 Task: Use the advanced search to search for repositories that were pushed "<2022-04-19".
Action: Mouse moved to (103, 303)
Screenshot: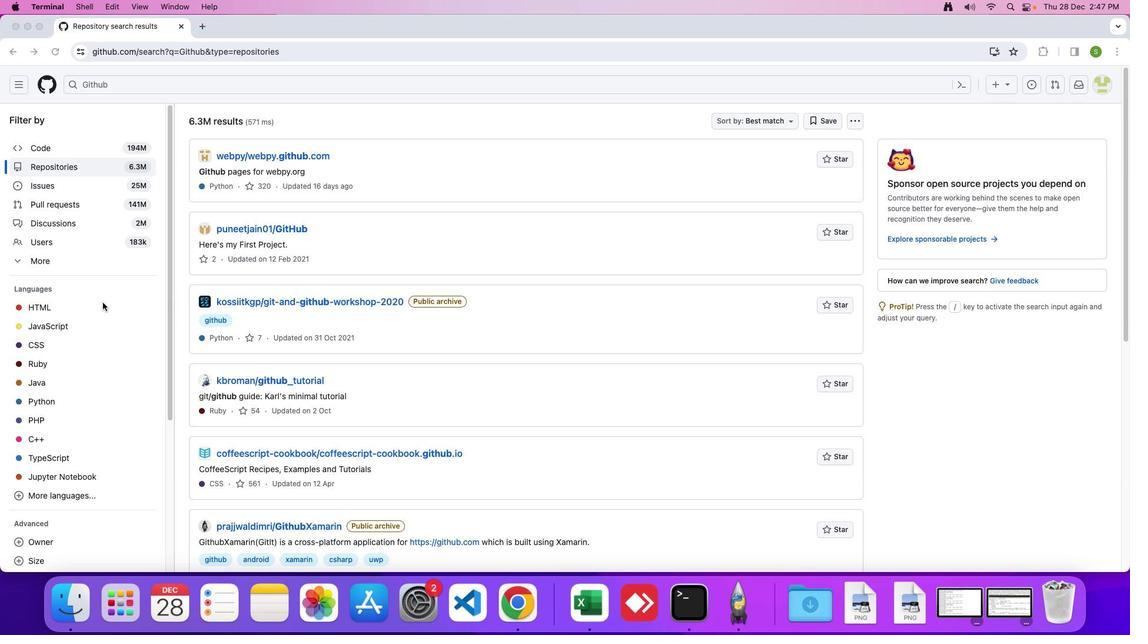
Action: Mouse scrolled (103, 303) with delta (0, 0)
Screenshot: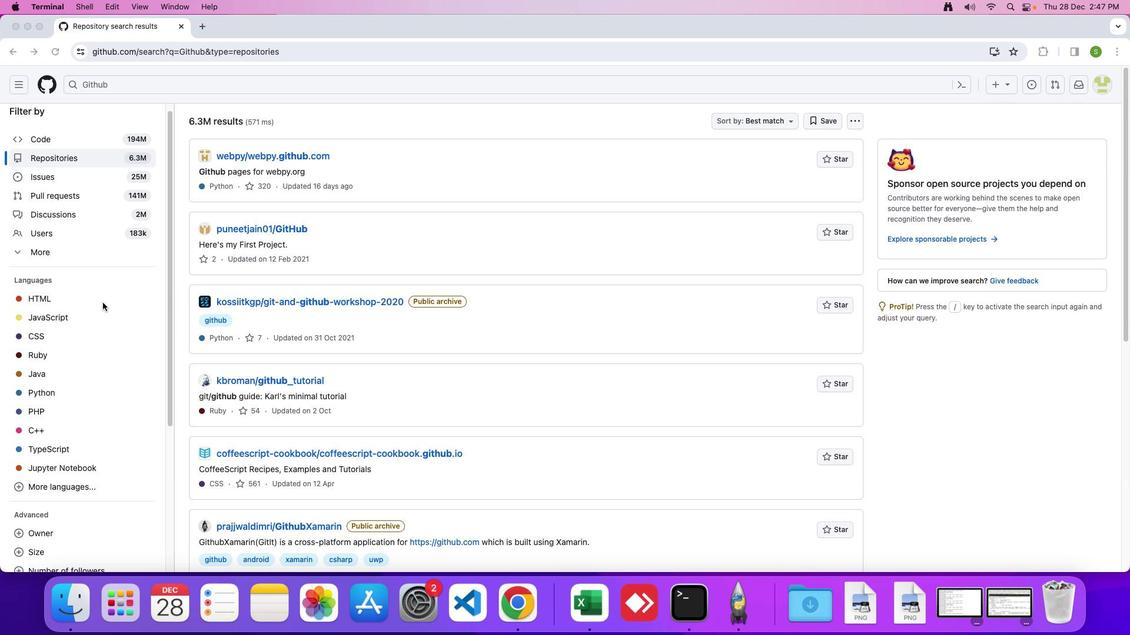 
Action: Mouse scrolled (103, 303) with delta (0, 0)
Screenshot: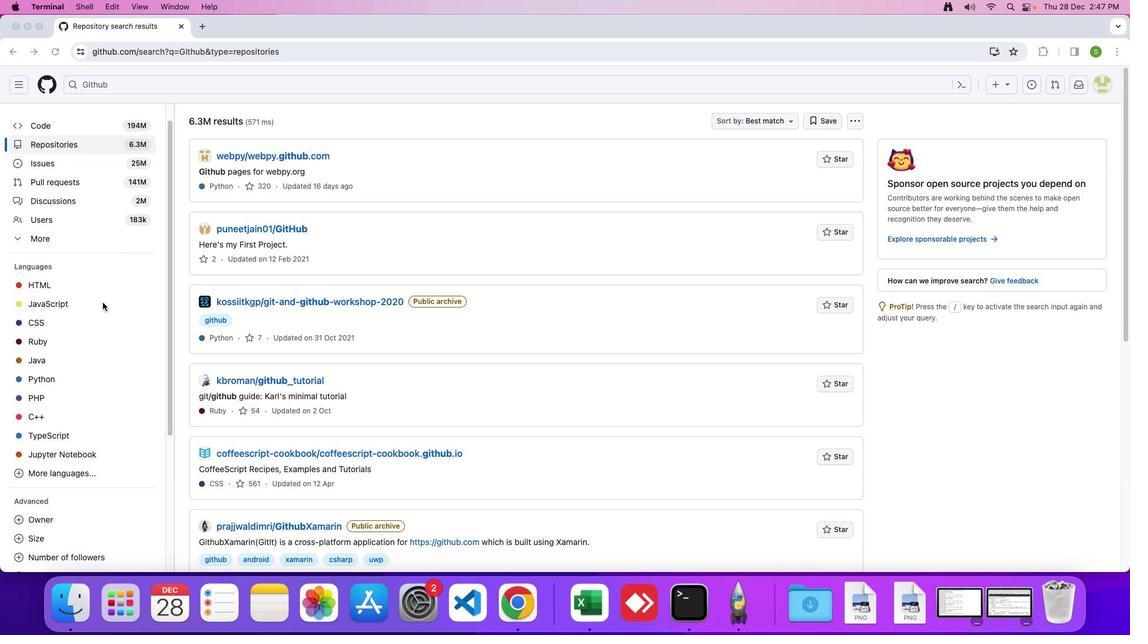 
Action: Mouse scrolled (103, 303) with delta (0, -1)
Screenshot: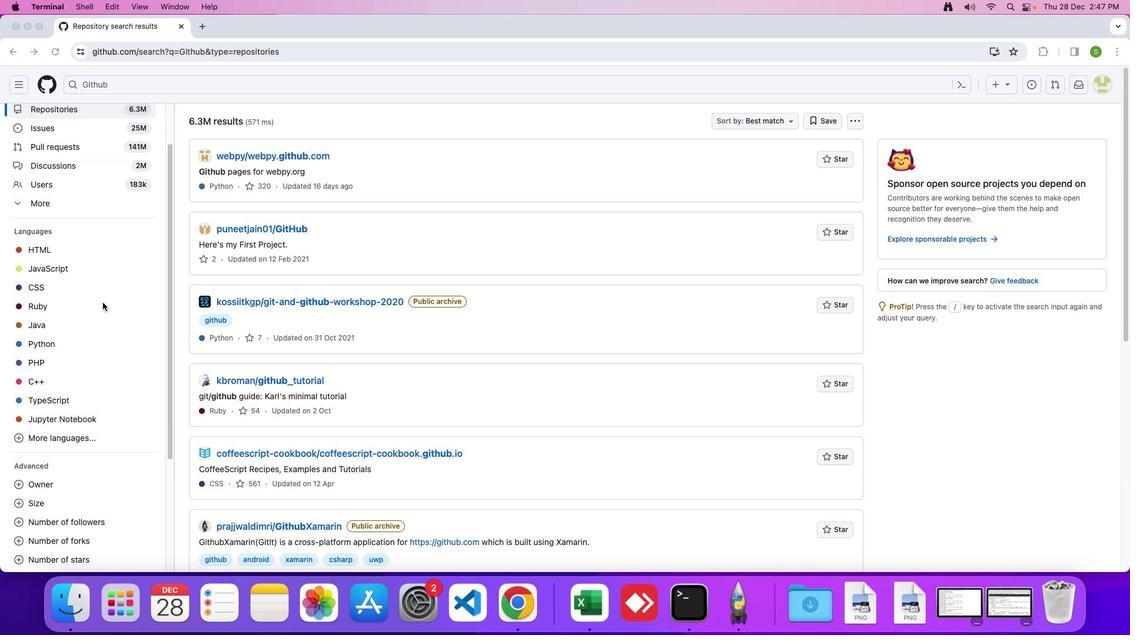 
Action: Mouse scrolled (103, 303) with delta (0, 0)
Screenshot: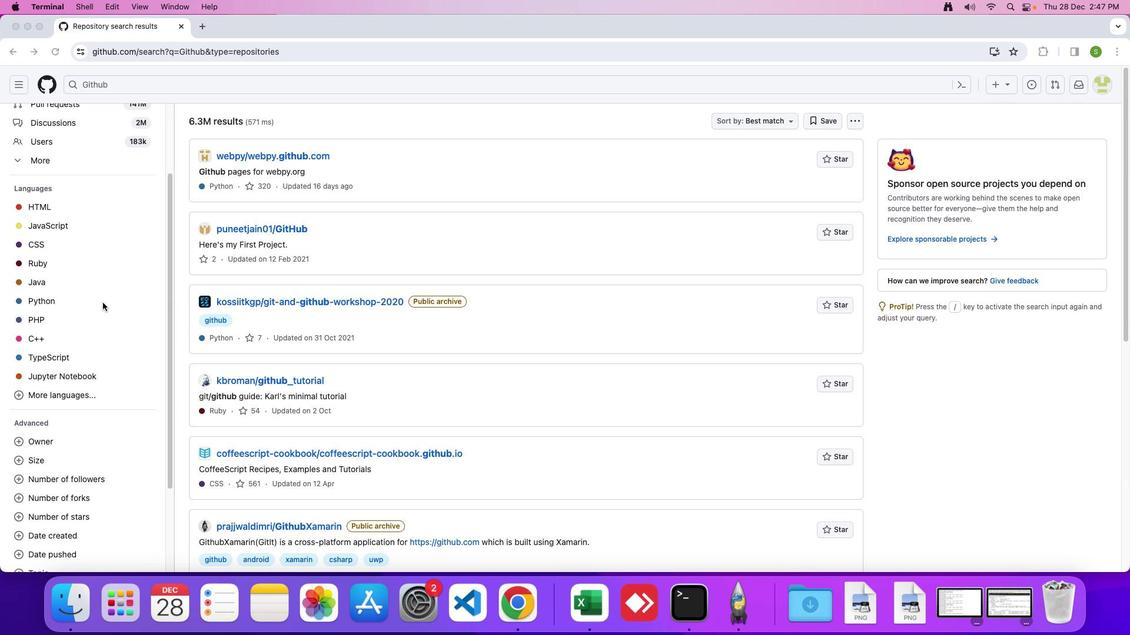 
Action: Mouse scrolled (103, 303) with delta (0, 0)
Screenshot: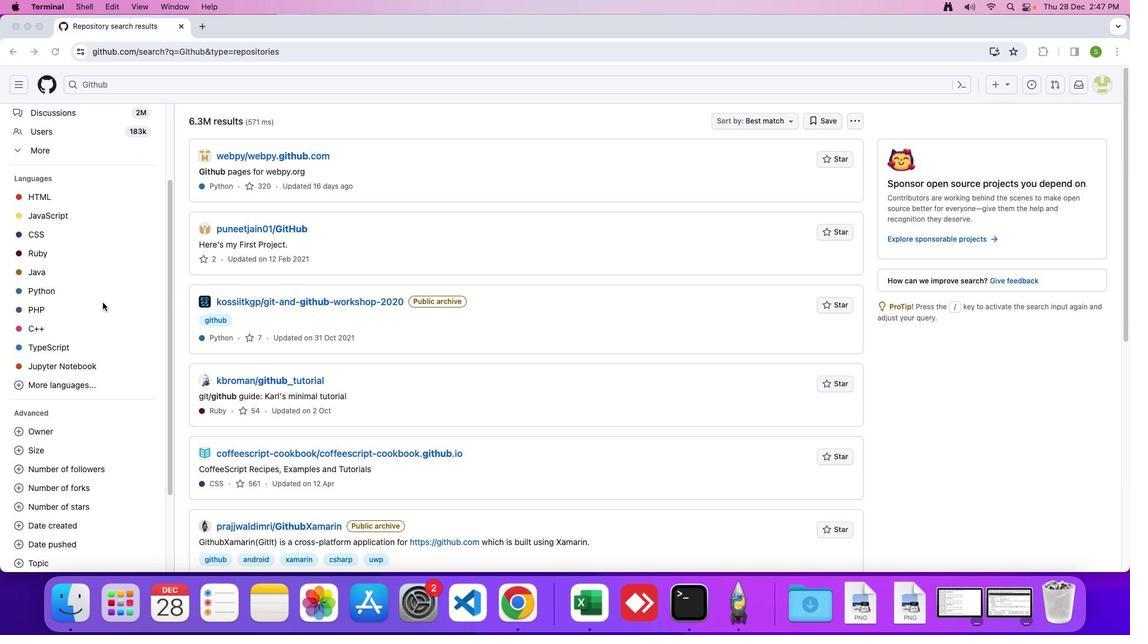 
Action: Mouse scrolled (103, 303) with delta (0, -1)
Screenshot: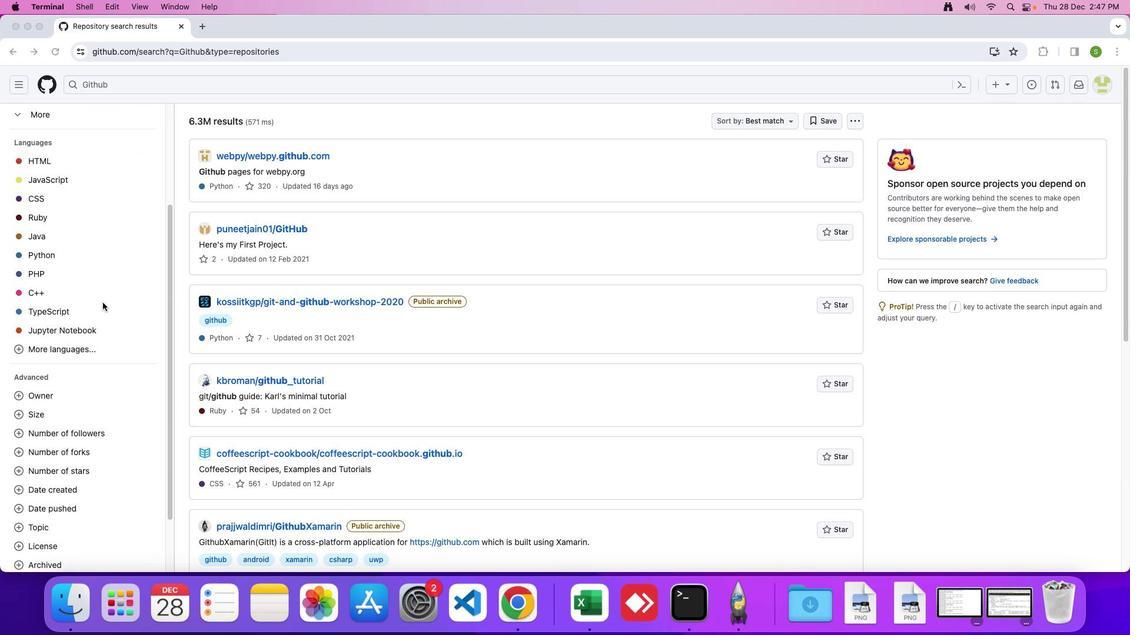 
Action: Mouse scrolled (103, 303) with delta (0, 0)
Screenshot: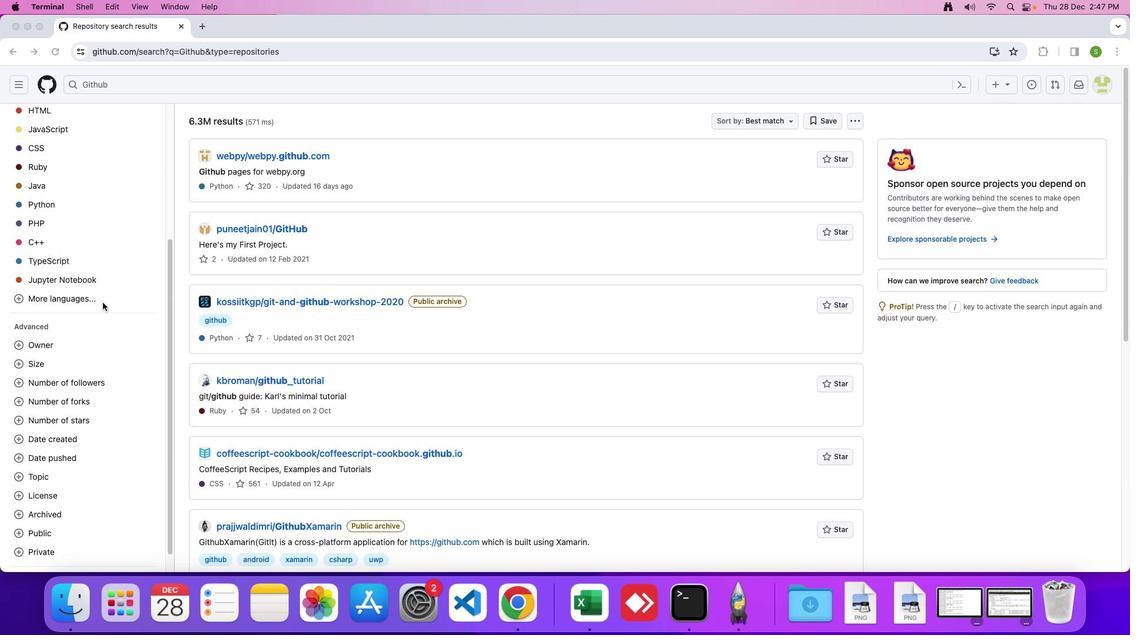 
Action: Mouse scrolled (103, 303) with delta (0, 0)
Screenshot: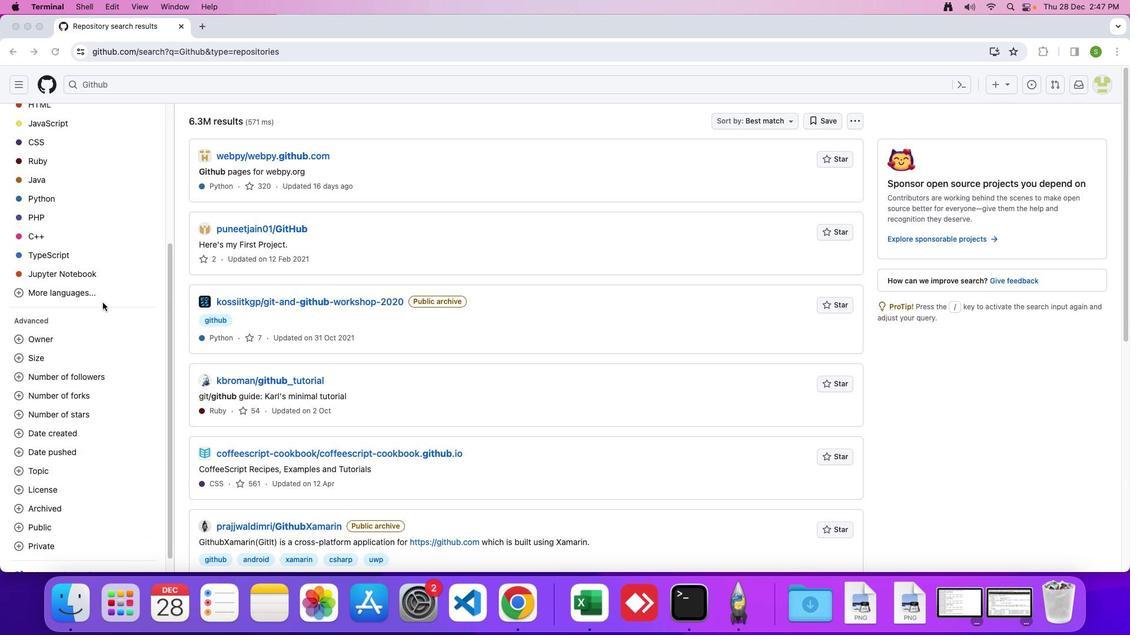 
Action: Mouse scrolled (103, 303) with delta (0, -1)
Screenshot: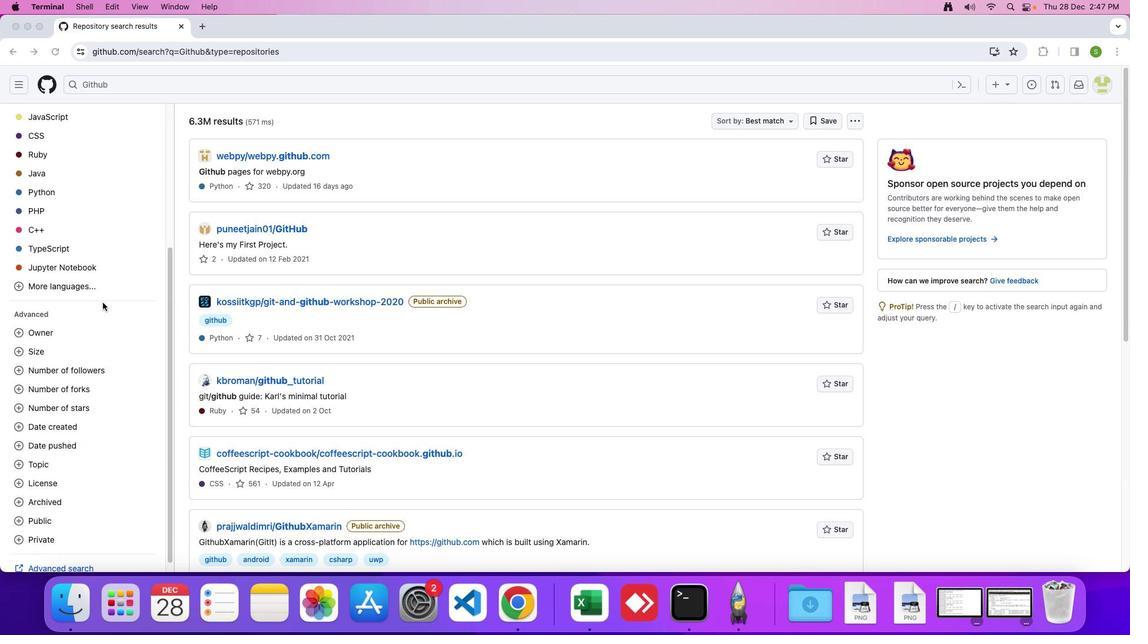 
Action: Mouse scrolled (103, 303) with delta (0, 0)
Screenshot: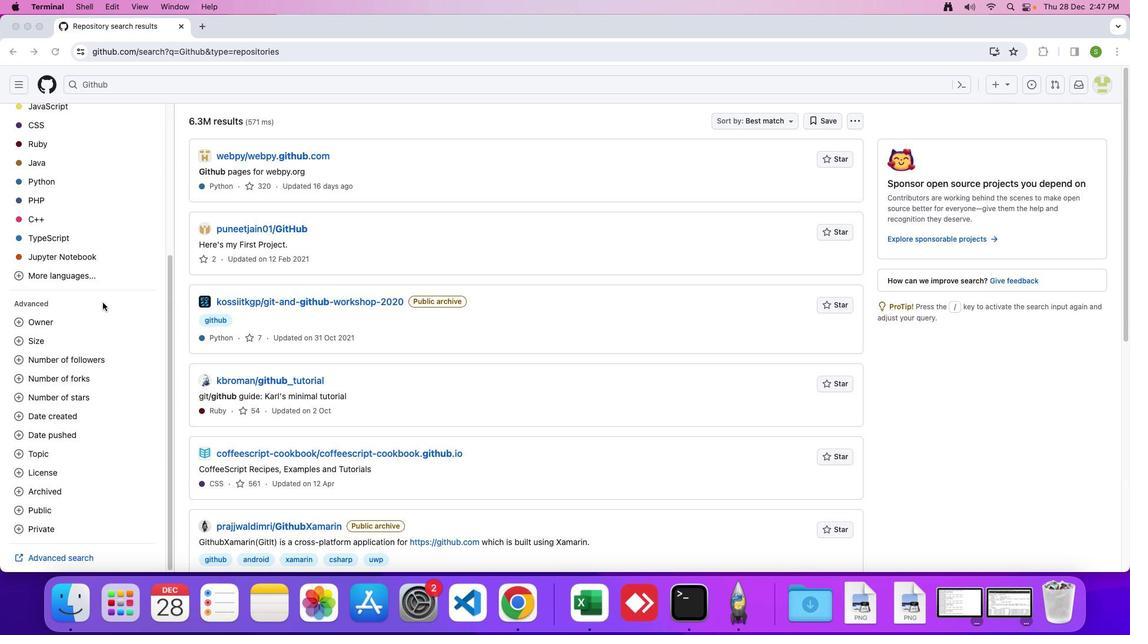 
Action: Mouse scrolled (103, 303) with delta (0, 0)
Screenshot: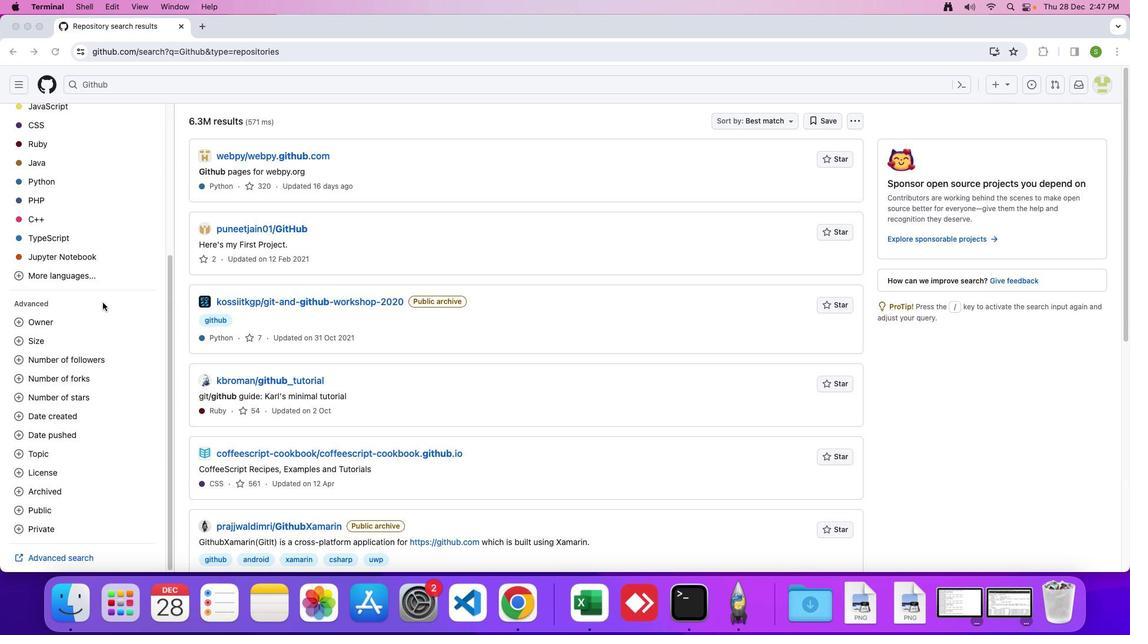 
Action: Mouse scrolled (103, 303) with delta (0, -2)
Screenshot: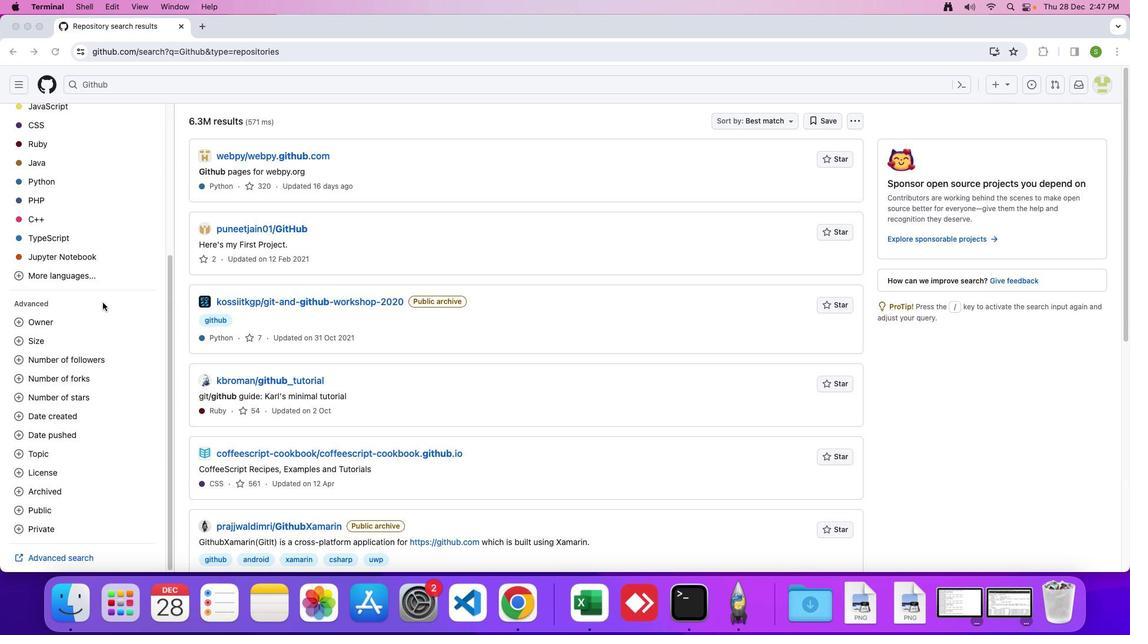 
Action: Mouse scrolled (103, 303) with delta (0, -3)
Screenshot: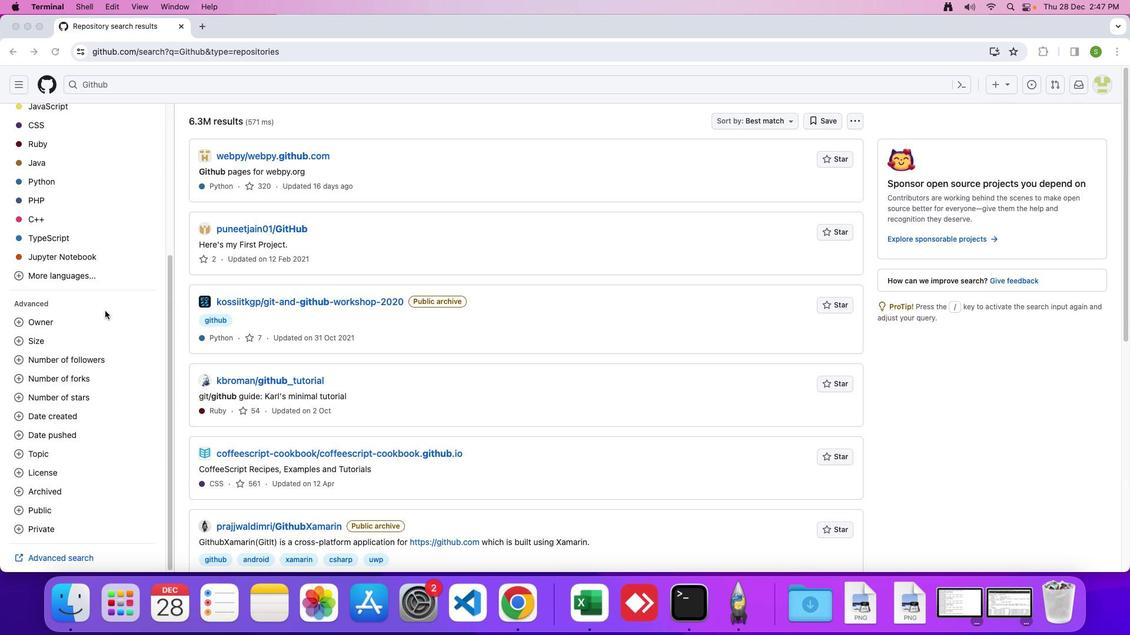 
Action: Mouse moved to (72, 558)
Screenshot: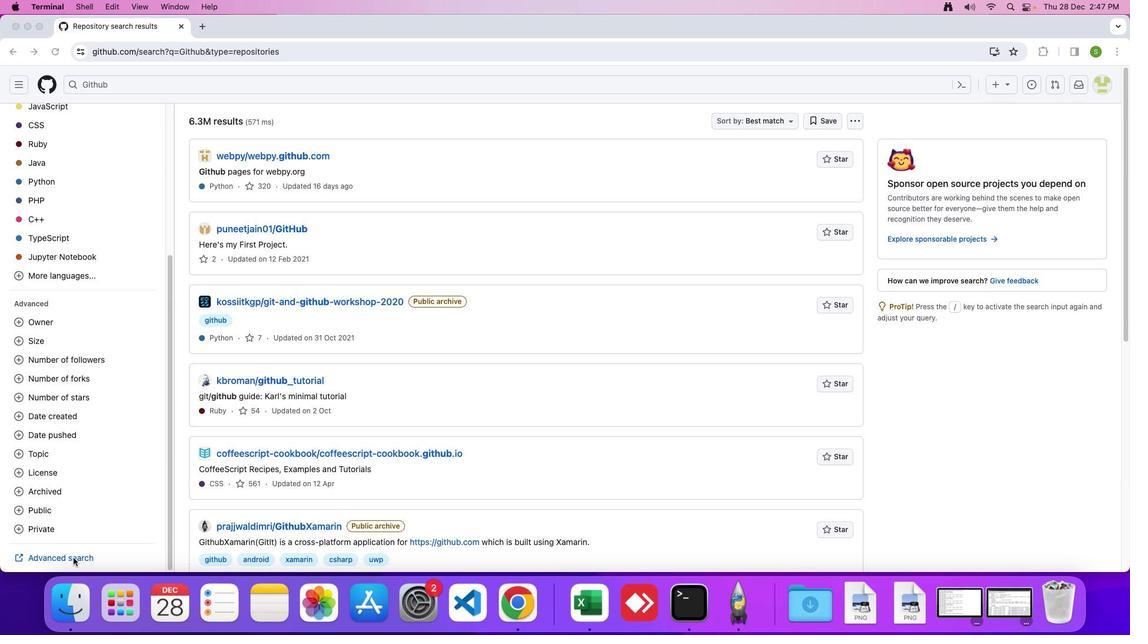 
Action: Mouse pressed left at (72, 558)
Screenshot: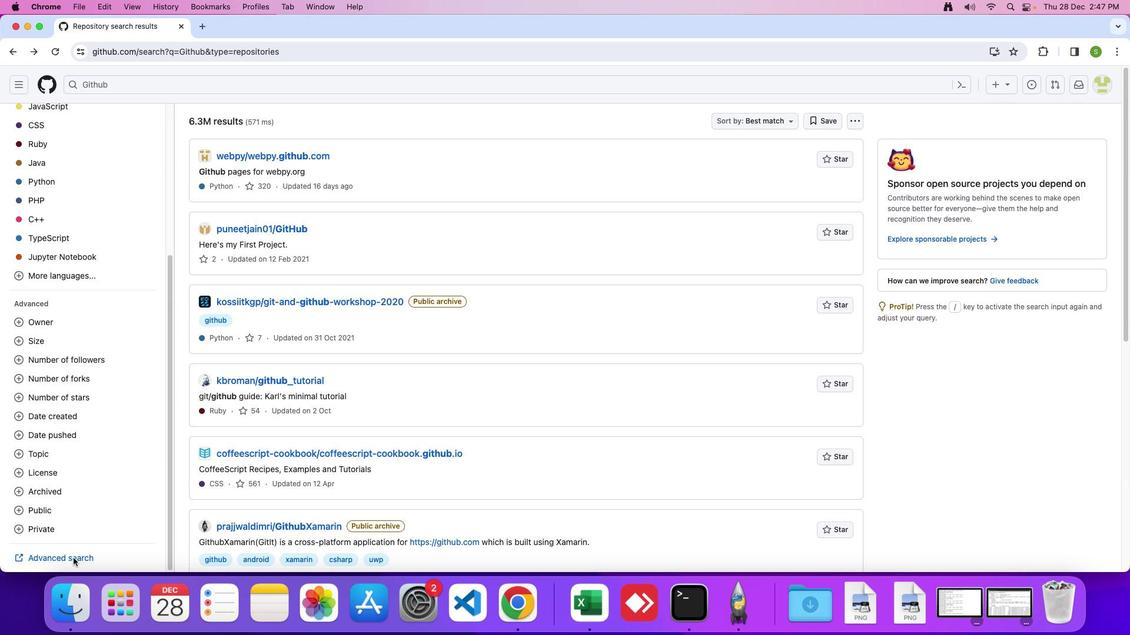 
Action: Mouse pressed left at (72, 558)
Screenshot: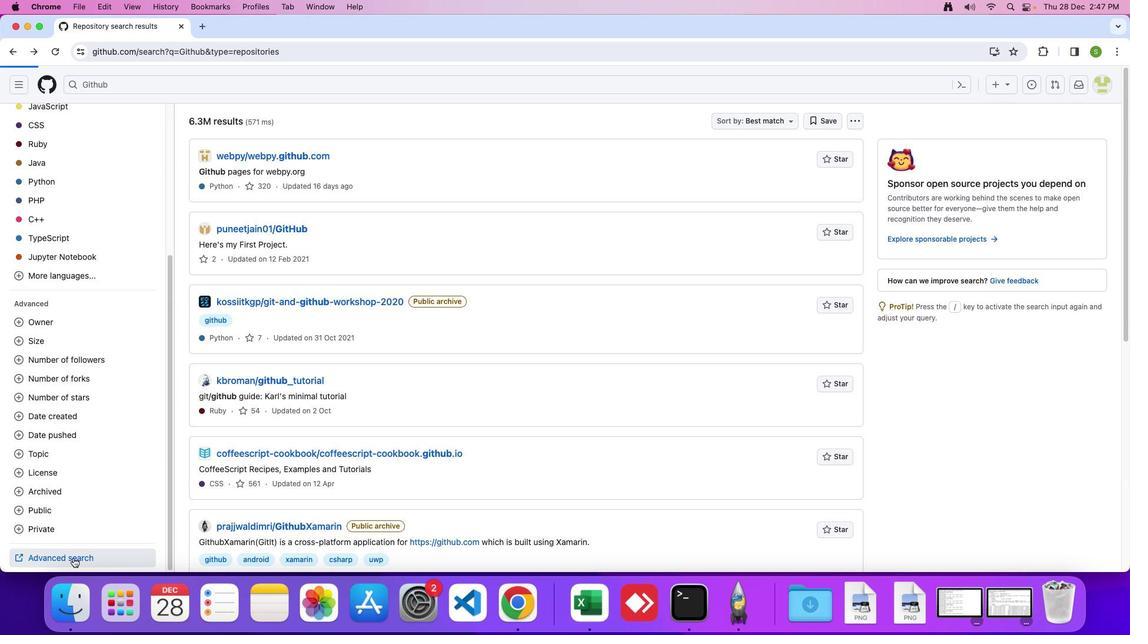 
Action: Mouse moved to (380, 373)
Screenshot: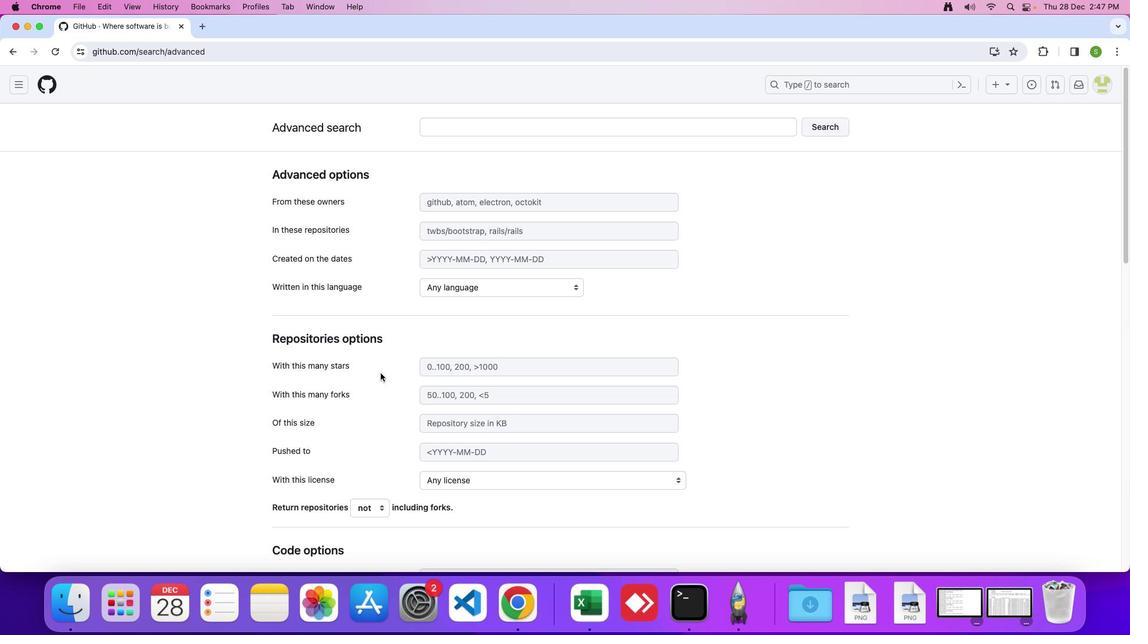 
Action: Mouse scrolled (380, 373) with delta (0, 0)
Screenshot: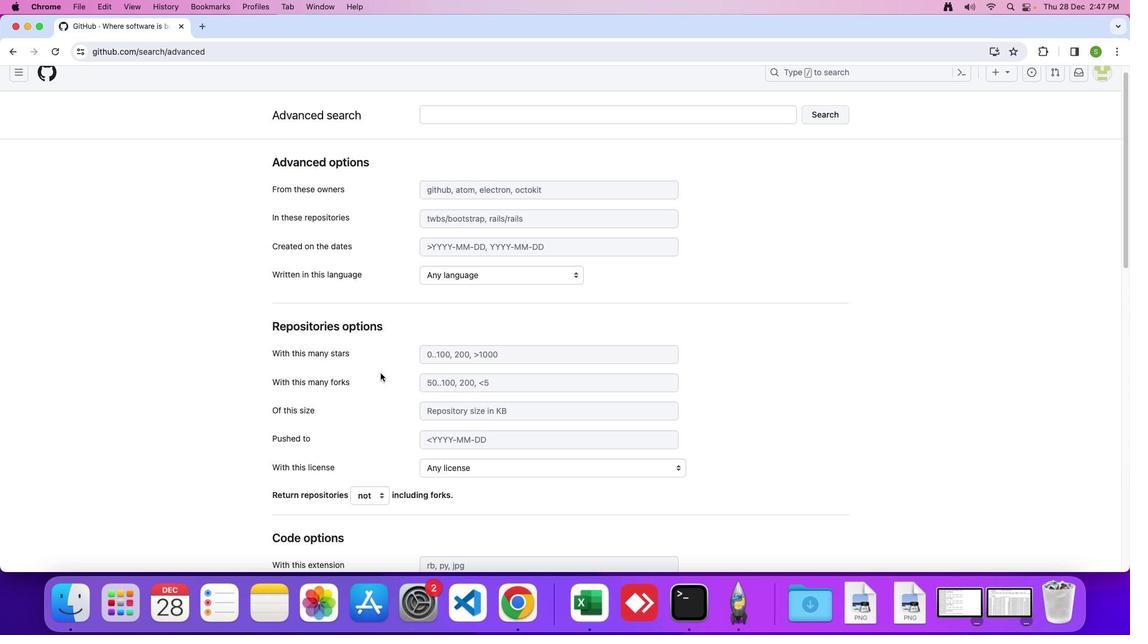 
Action: Mouse scrolled (380, 373) with delta (0, 0)
Screenshot: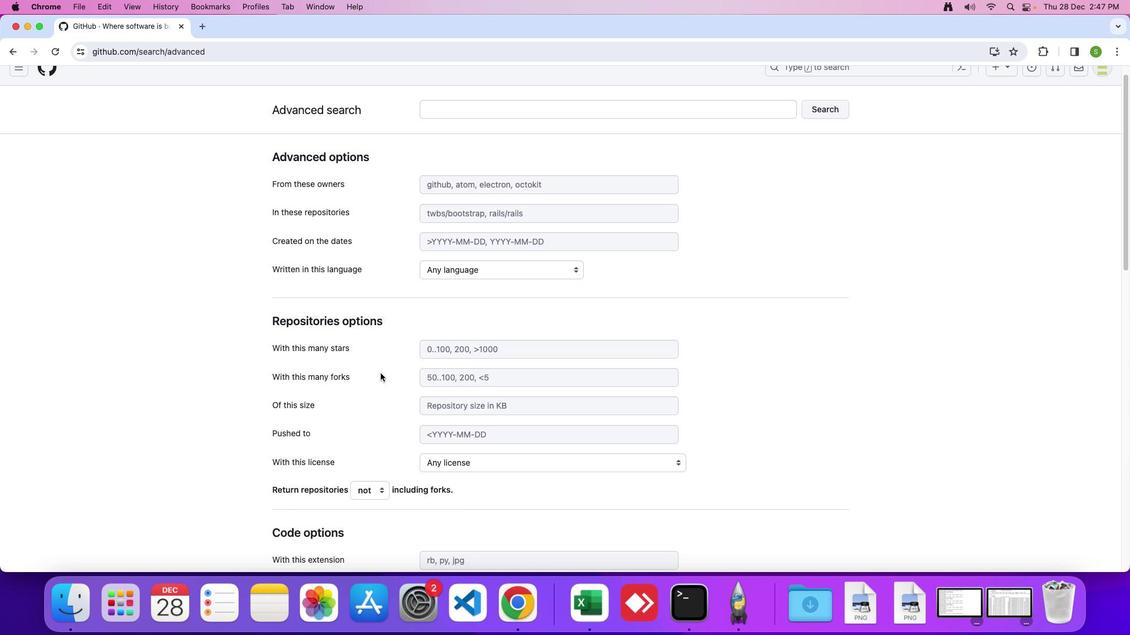 
Action: Mouse scrolled (380, 373) with delta (0, -1)
Screenshot: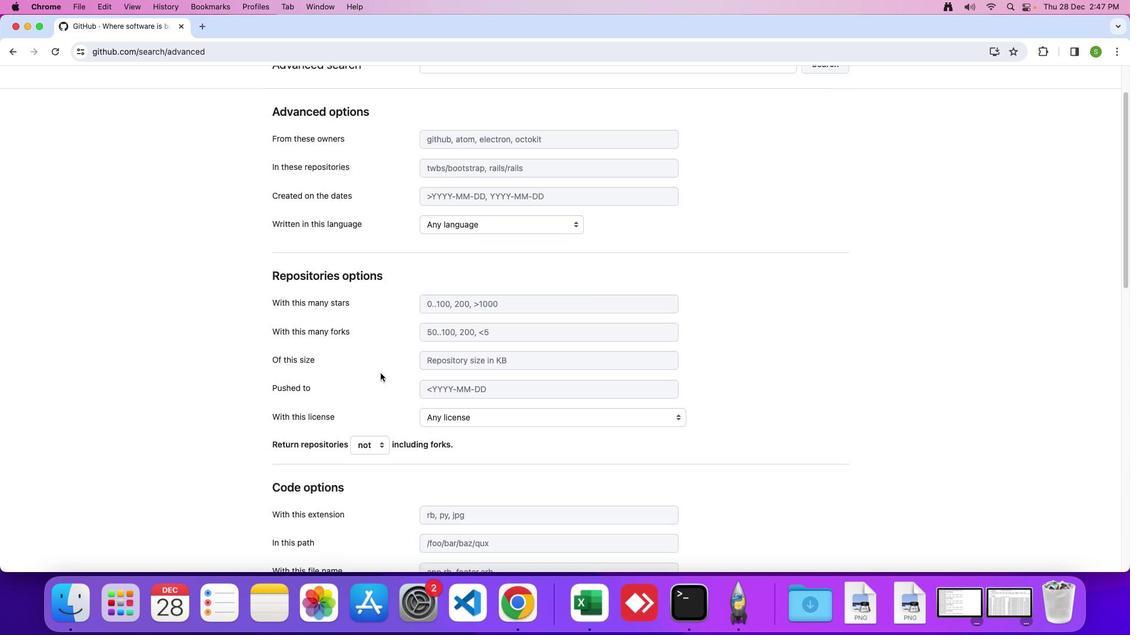 
Action: Mouse scrolled (380, 373) with delta (0, 0)
Screenshot: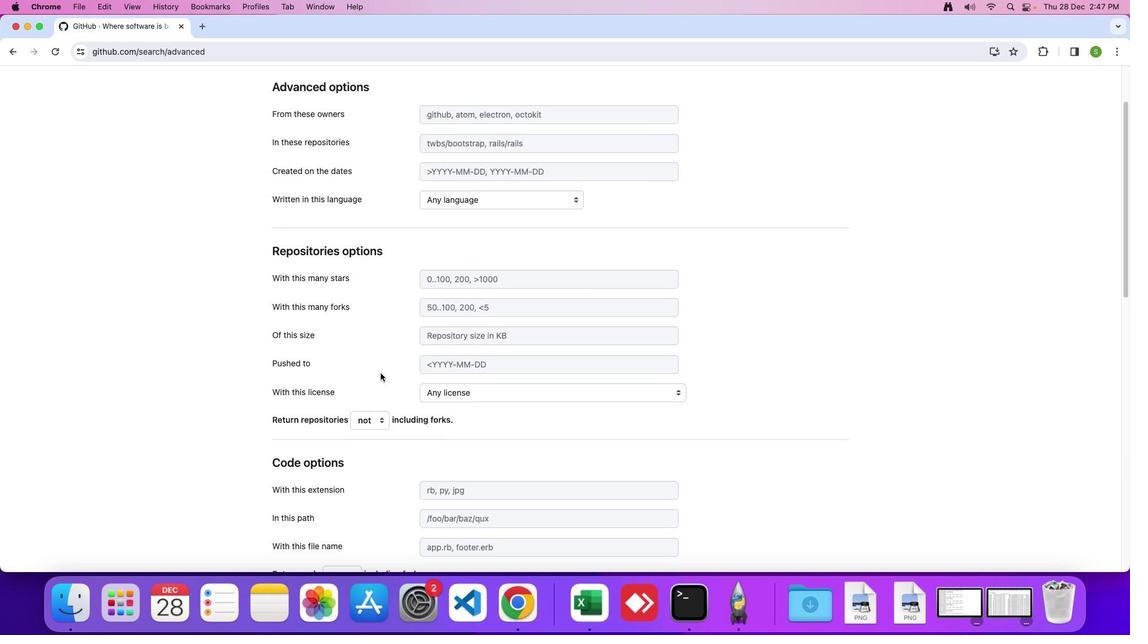 
Action: Mouse scrolled (380, 373) with delta (0, 0)
Screenshot: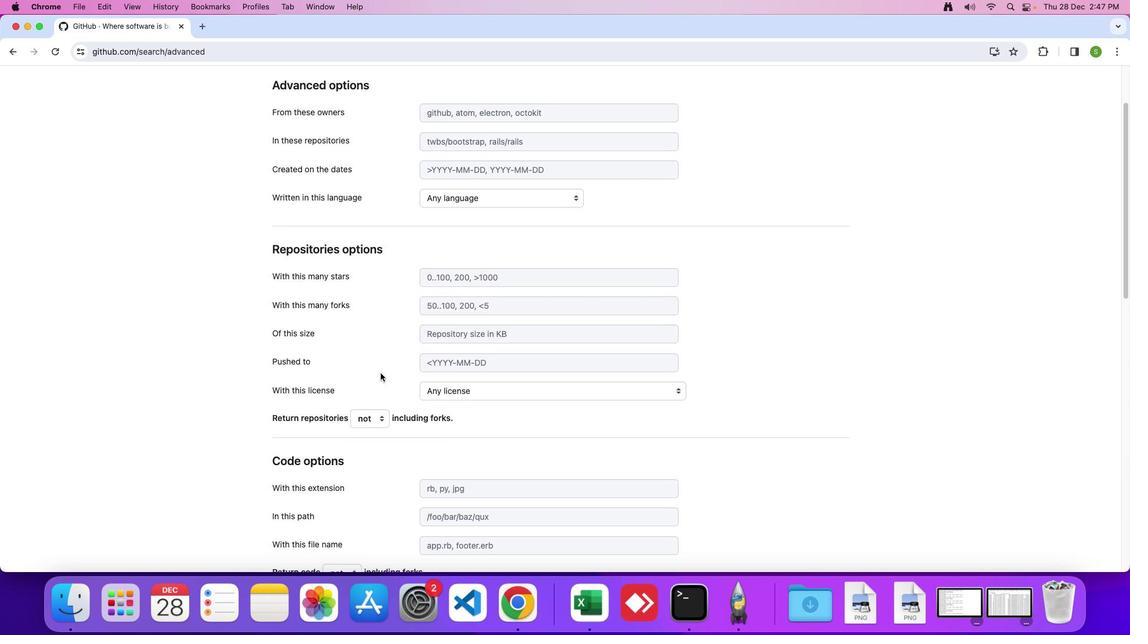 
Action: Mouse scrolled (380, 373) with delta (0, 0)
Screenshot: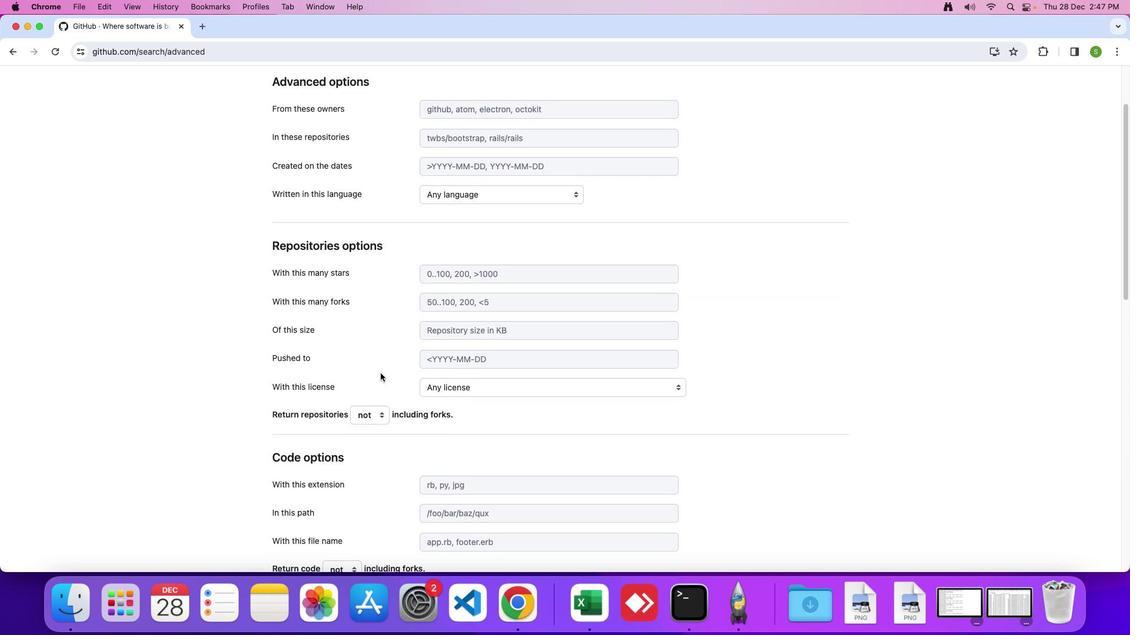 
Action: Mouse scrolled (380, 373) with delta (0, 0)
Screenshot: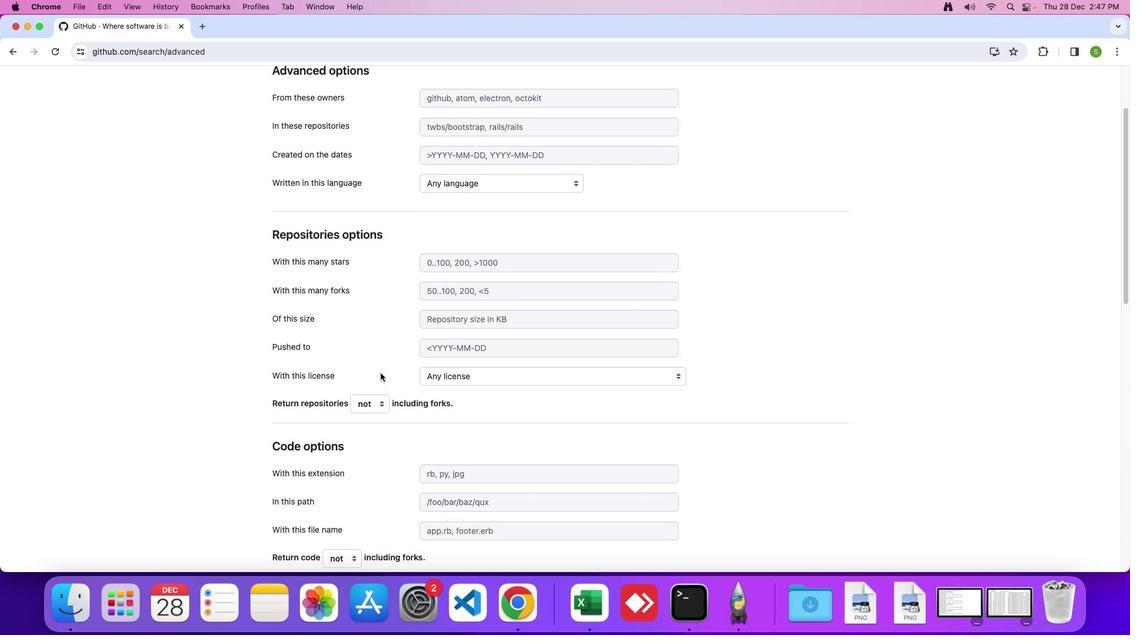 
Action: Mouse scrolled (380, 373) with delta (0, 0)
Screenshot: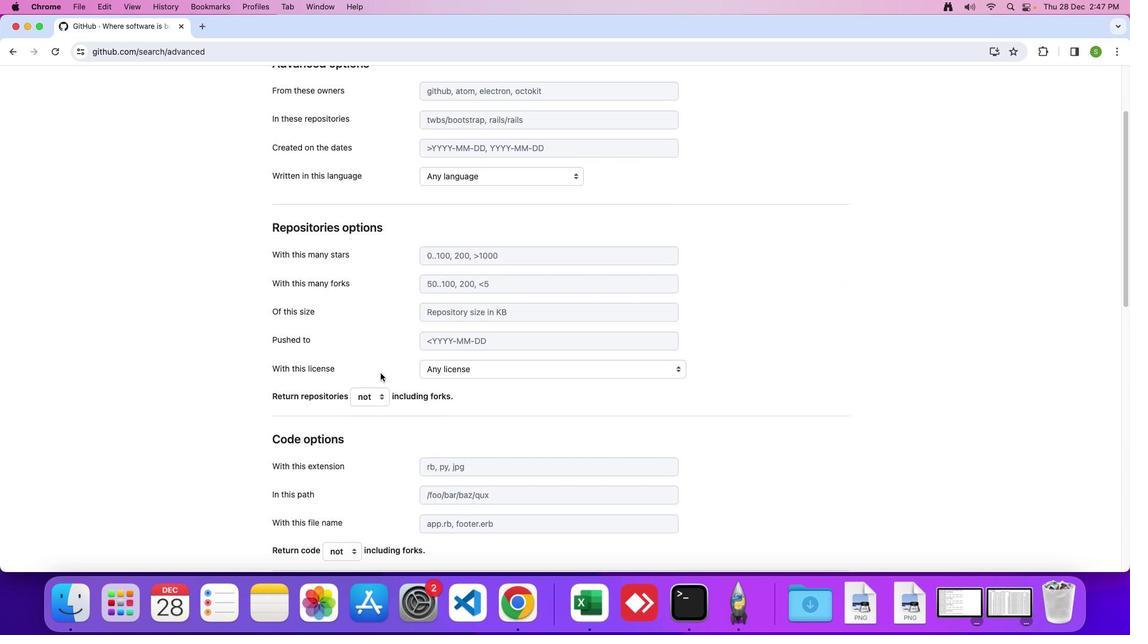 
Action: Mouse scrolled (380, 373) with delta (0, 0)
Screenshot: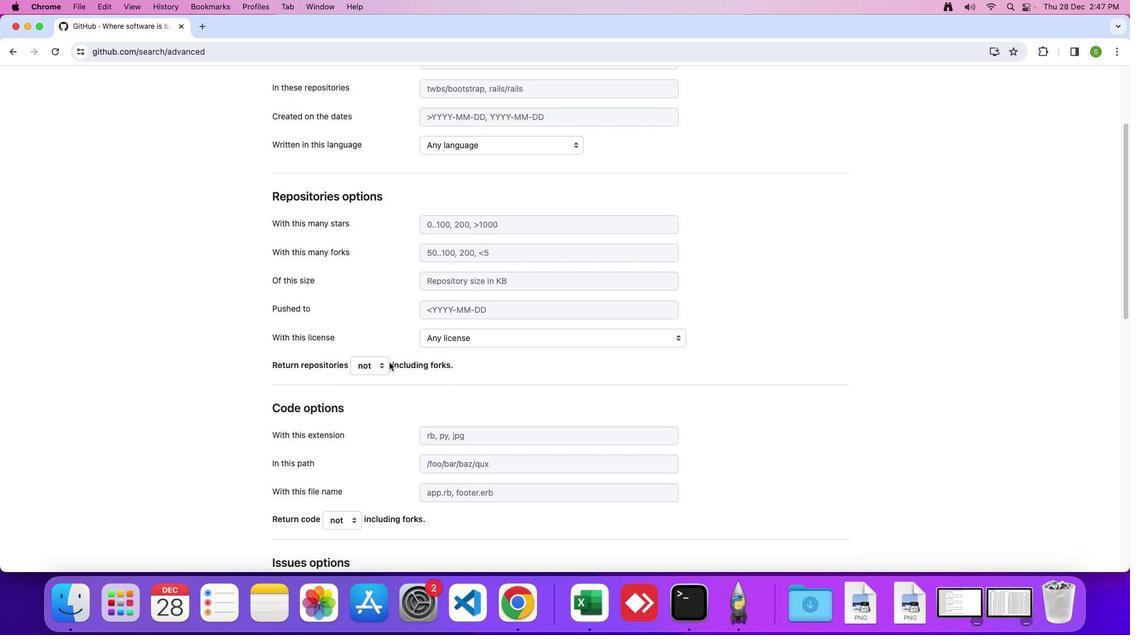 
Action: Mouse moved to (474, 300)
Screenshot: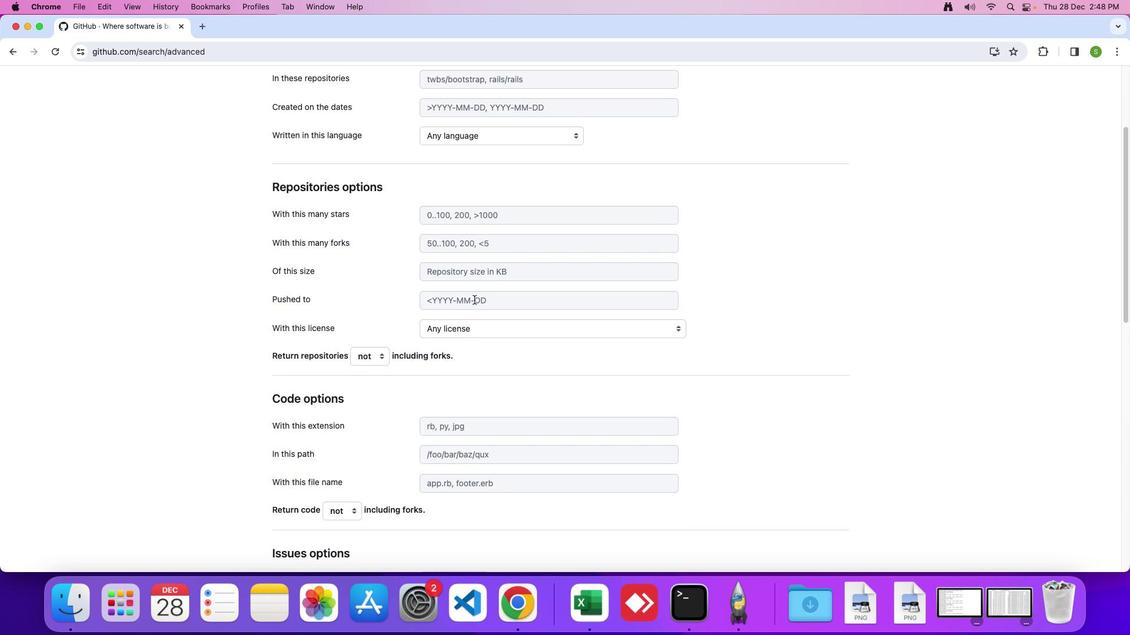 
Action: Mouse pressed left at (474, 300)
Screenshot: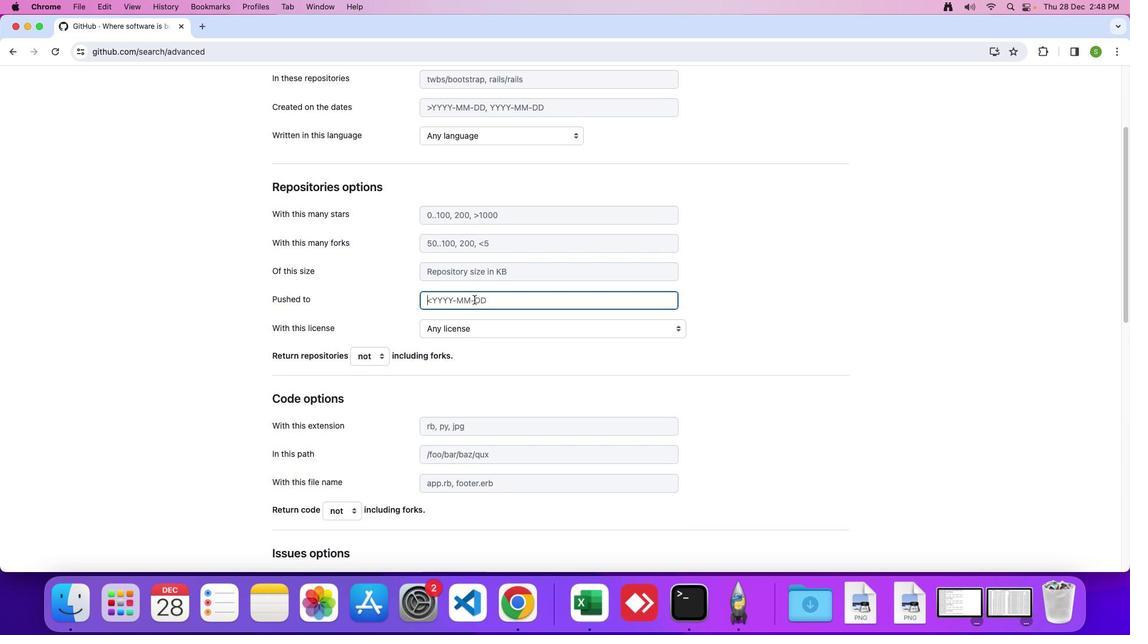 
Action: Mouse moved to (455, 311)
Screenshot: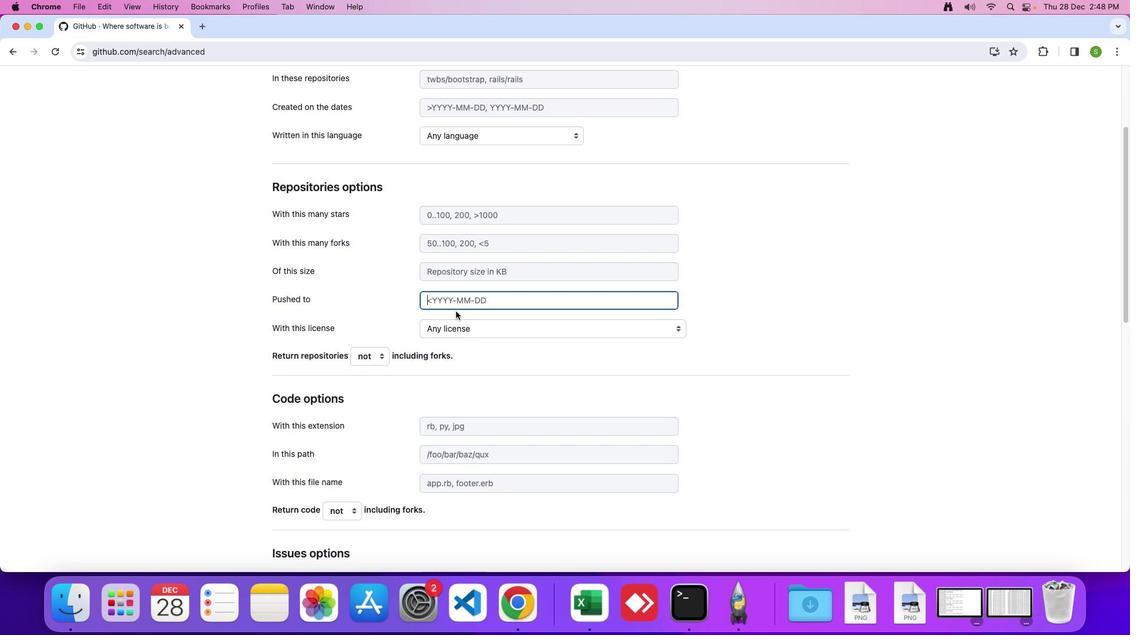 
Action: Key pressed Key.shift_r'<''2''0''2''2''-''0''4''-''1''9'Key.enter
Screenshot: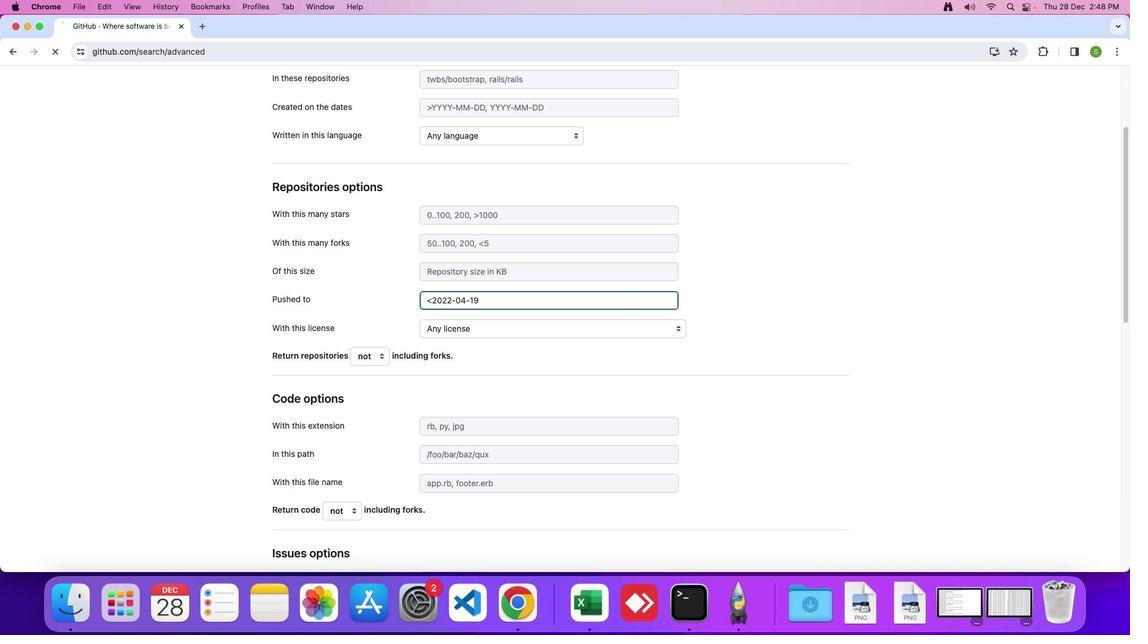 
Action: Mouse moved to (454, 312)
Screenshot: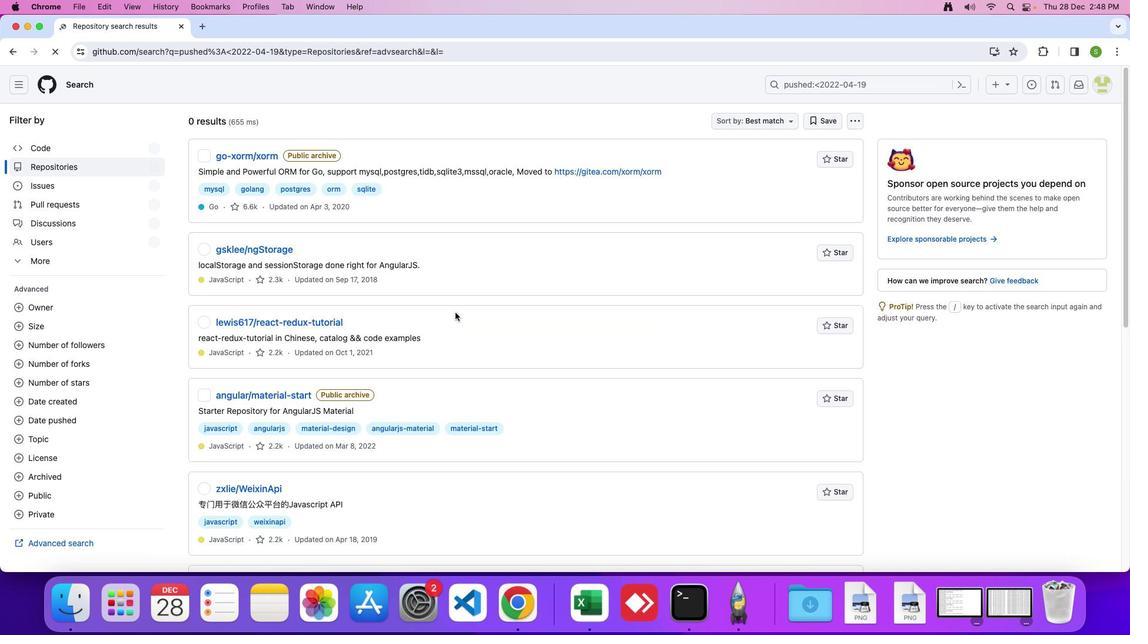 
